 Task: Remove all calendars.
Action: Mouse moved to (847, 105)
Screenshot: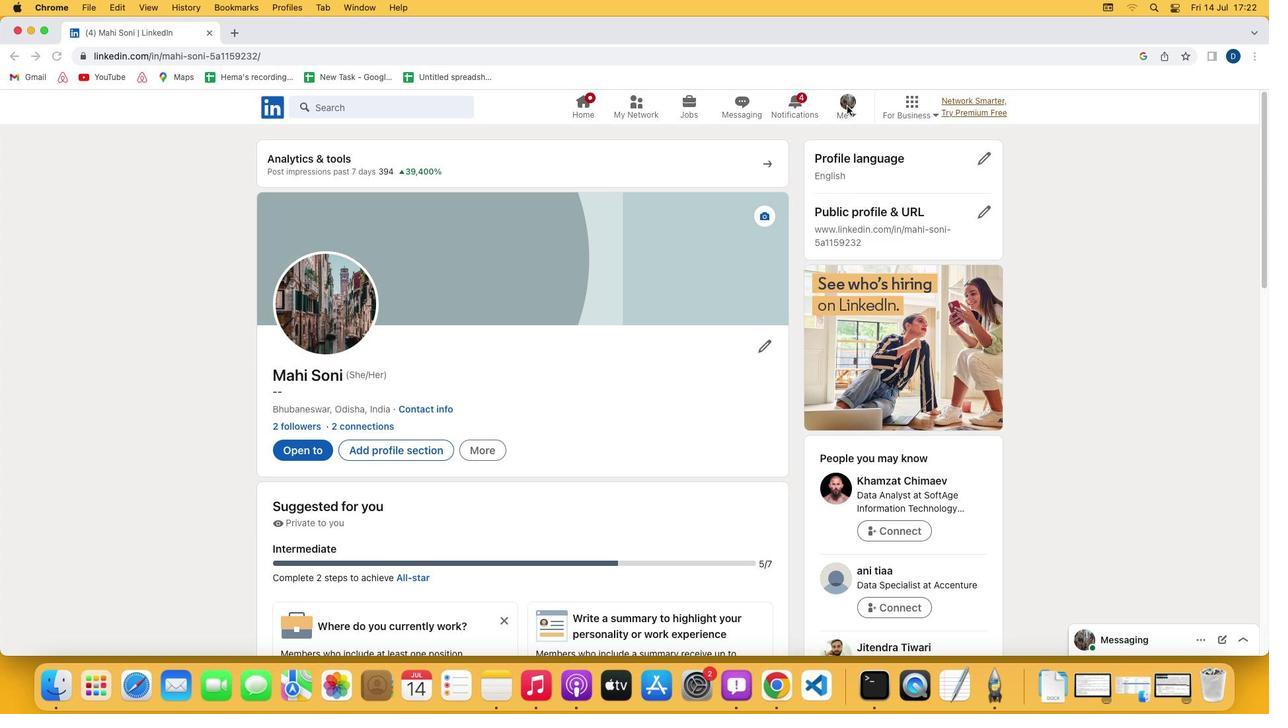 
Action: Mouse pressed left at (847, 105)
Screenshot: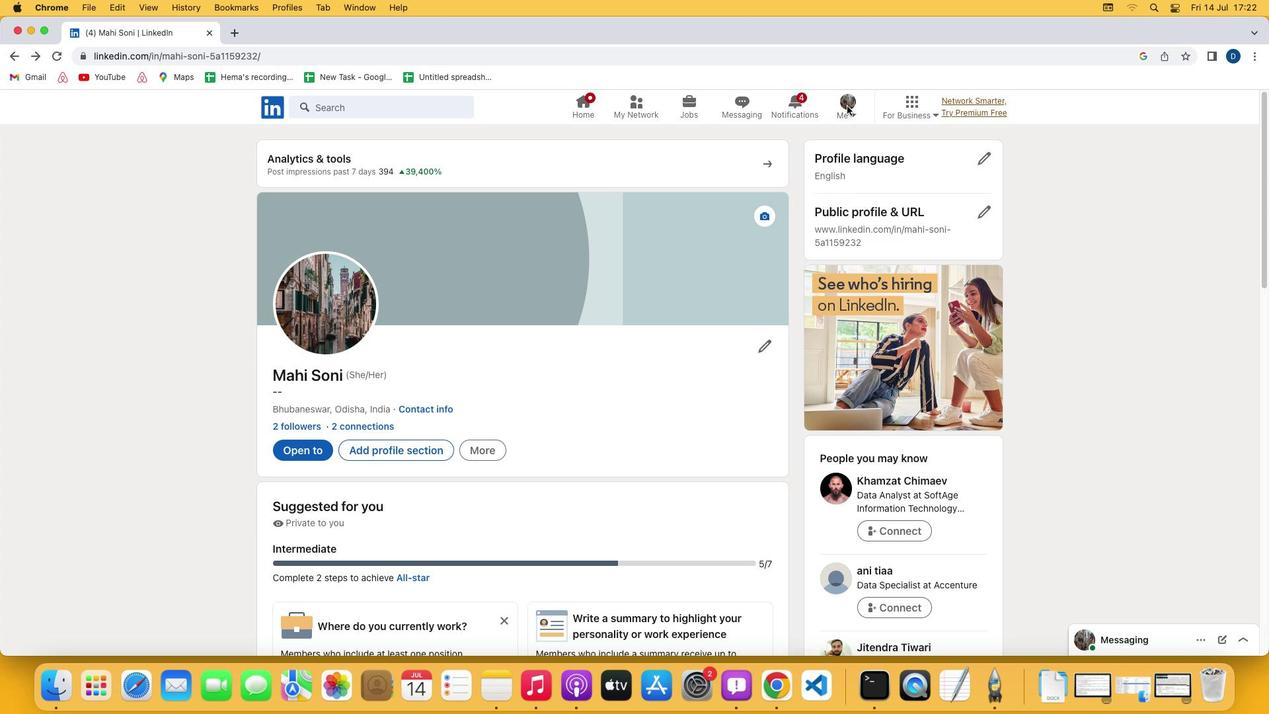 
Action: Mouse moved to (847, 105)
Screenshot: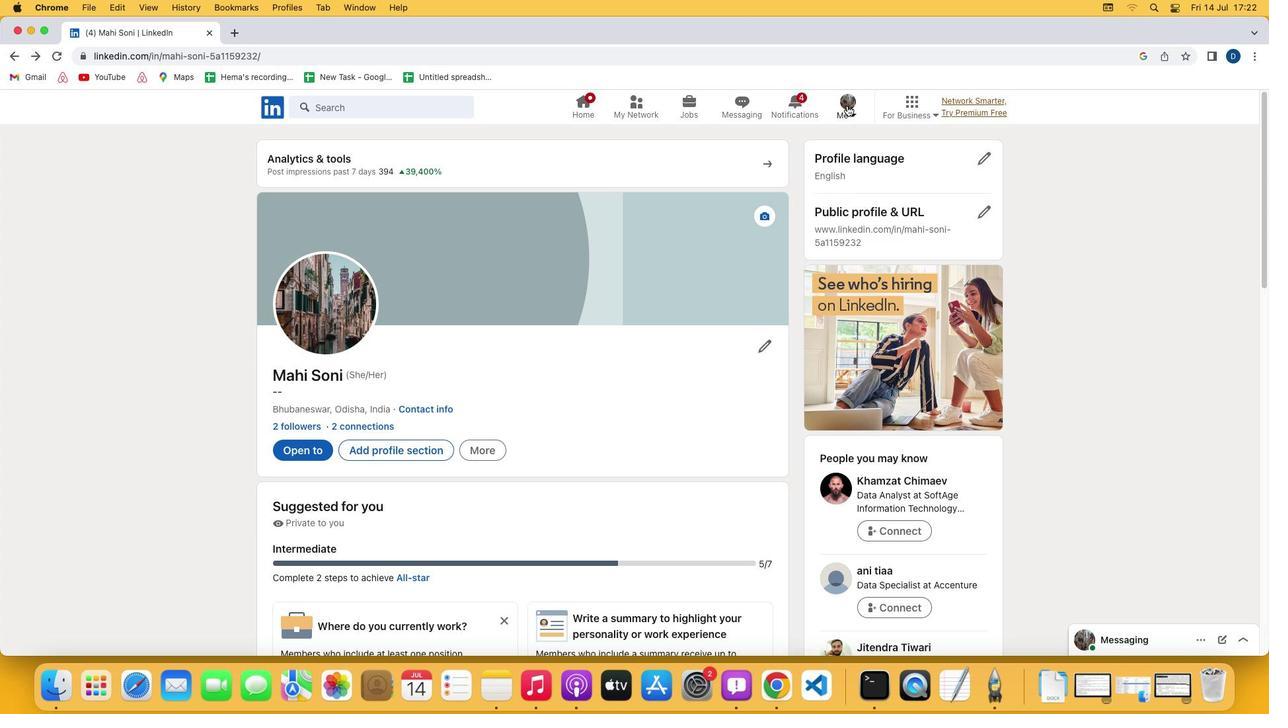 
Action: Mouse pressed left at (847, 105)
Screenshot: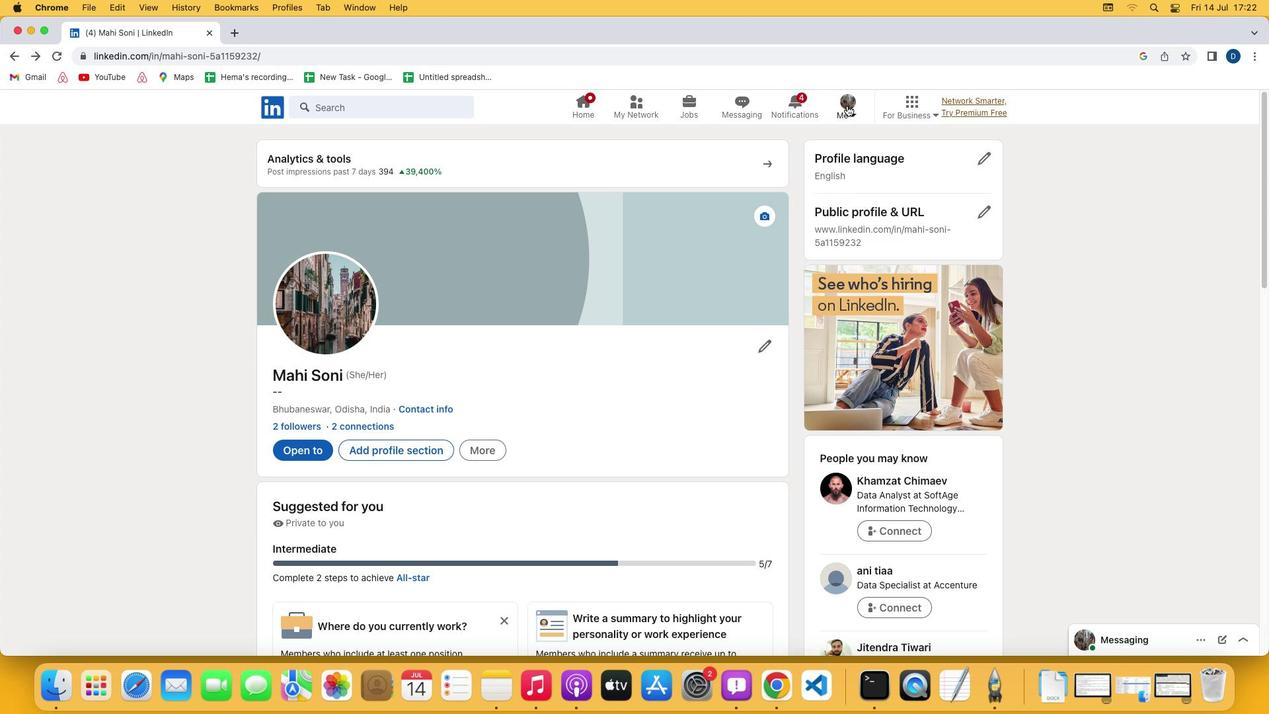 
Action: Mouse moved to (736, 249)
Screenshot: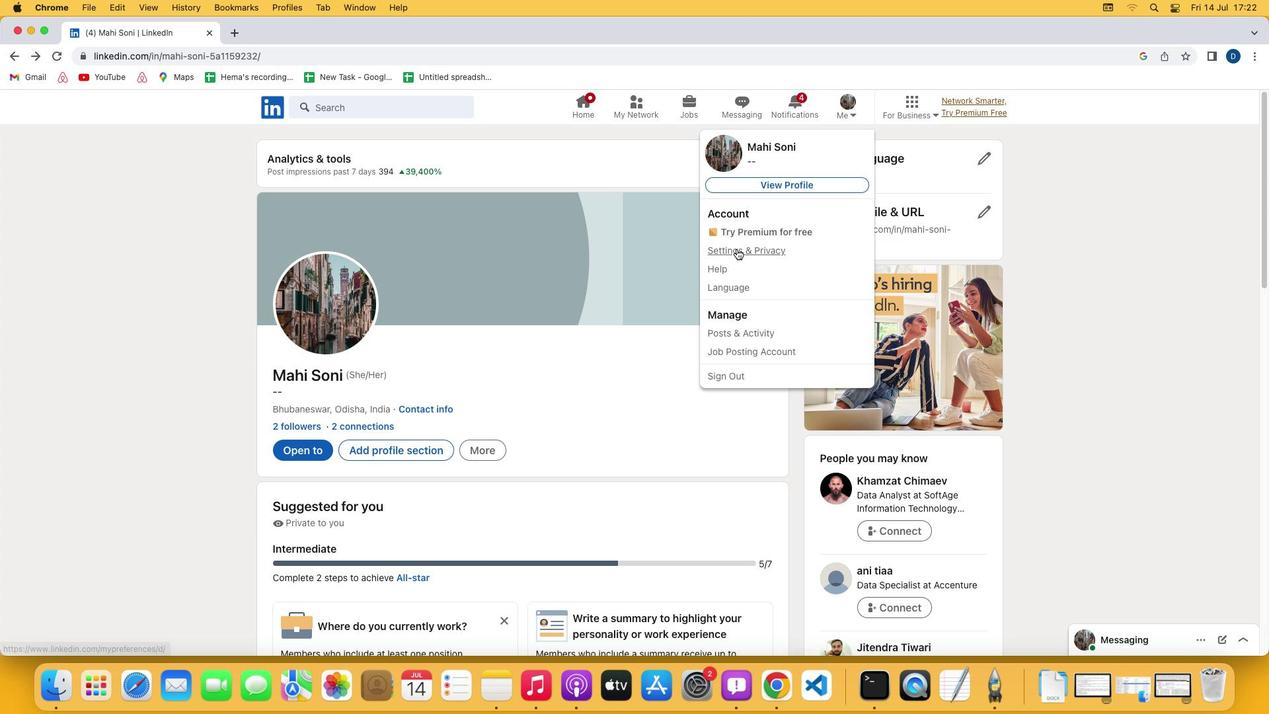 
Action: Mouse pressed left at (736, 249)
Screenshot: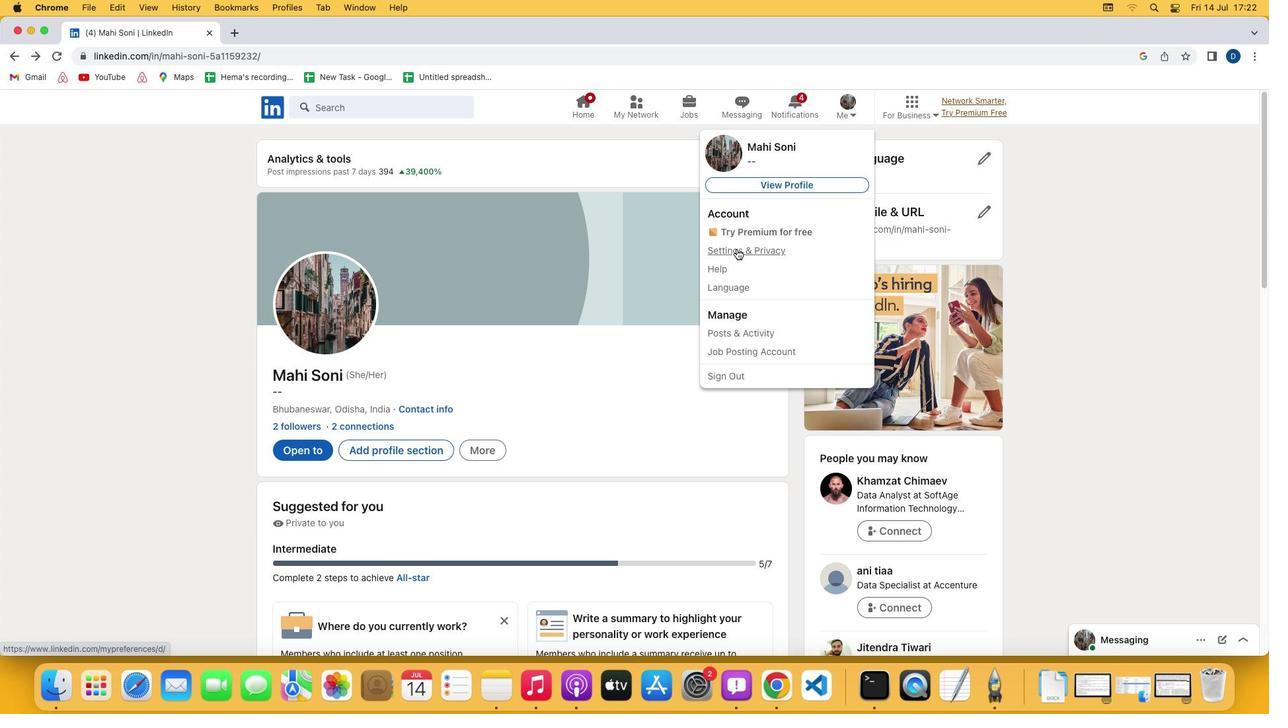 
Action: Mouse moved to (654, 408)
Screenshot: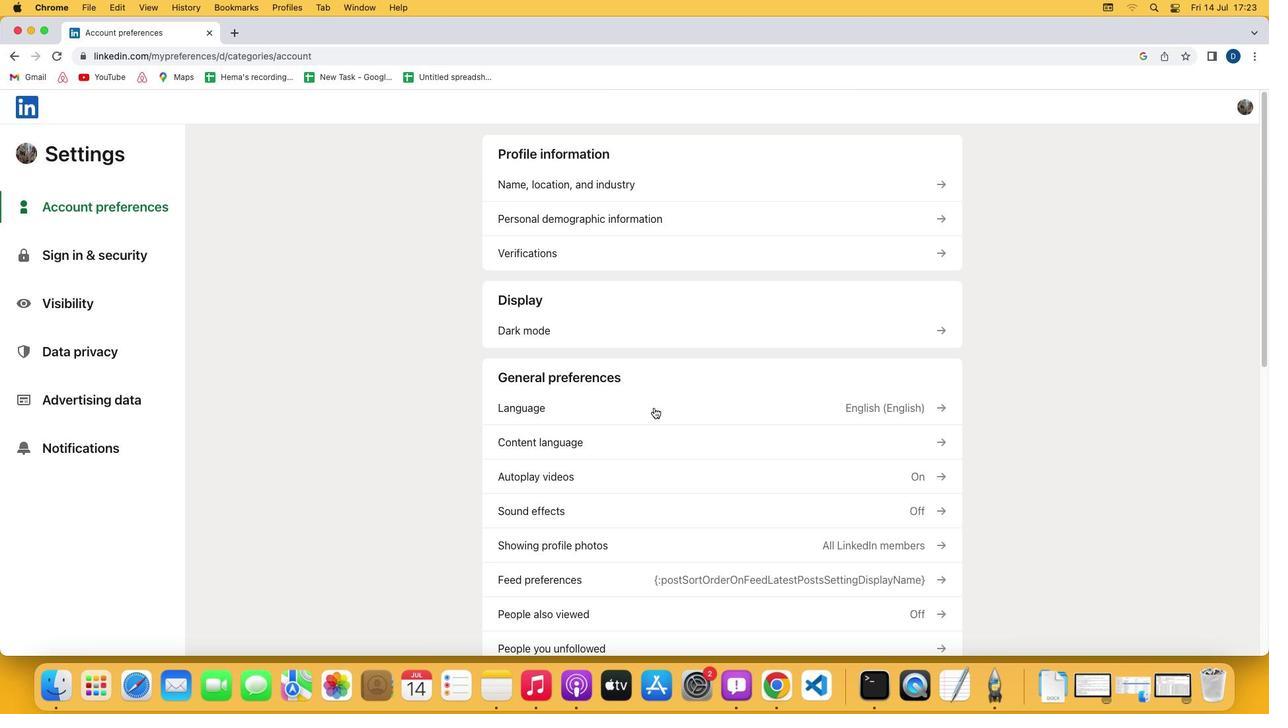 
Action: Mouse scrolled (654, 408) with delta (0, 0)
Screenshot: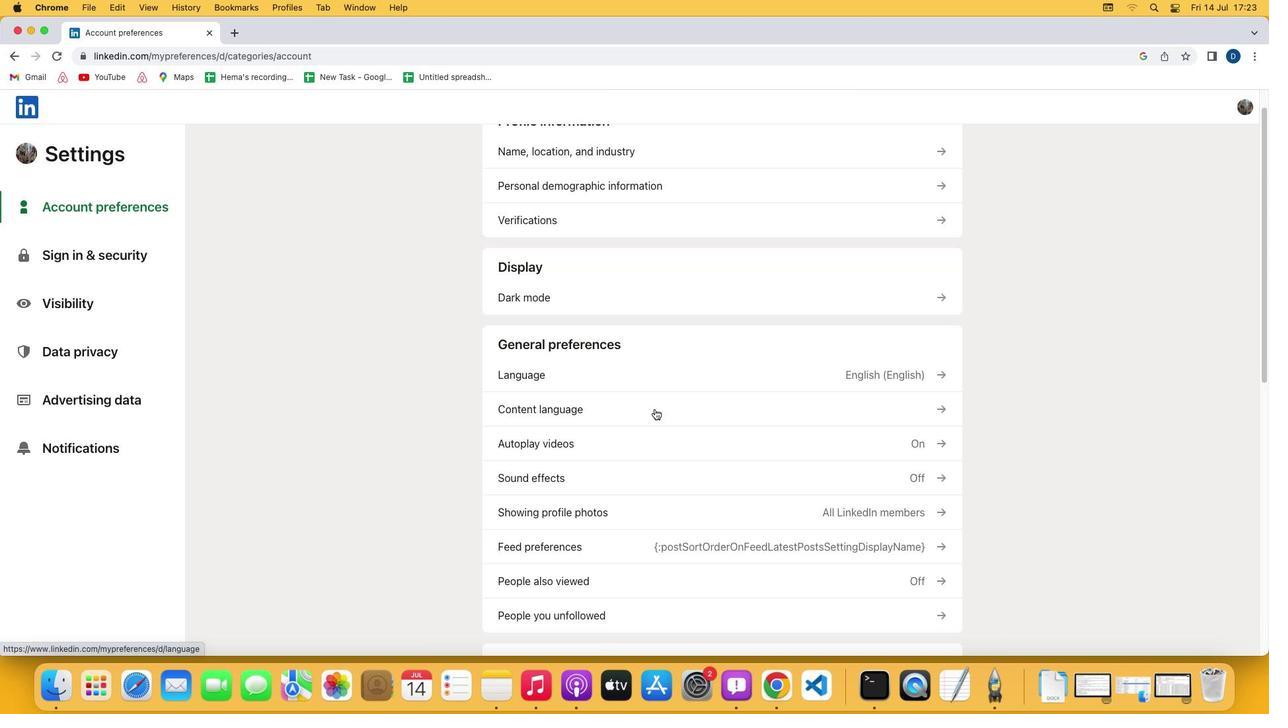 
Action: Mouse moved to (654, 408)
Screenshot: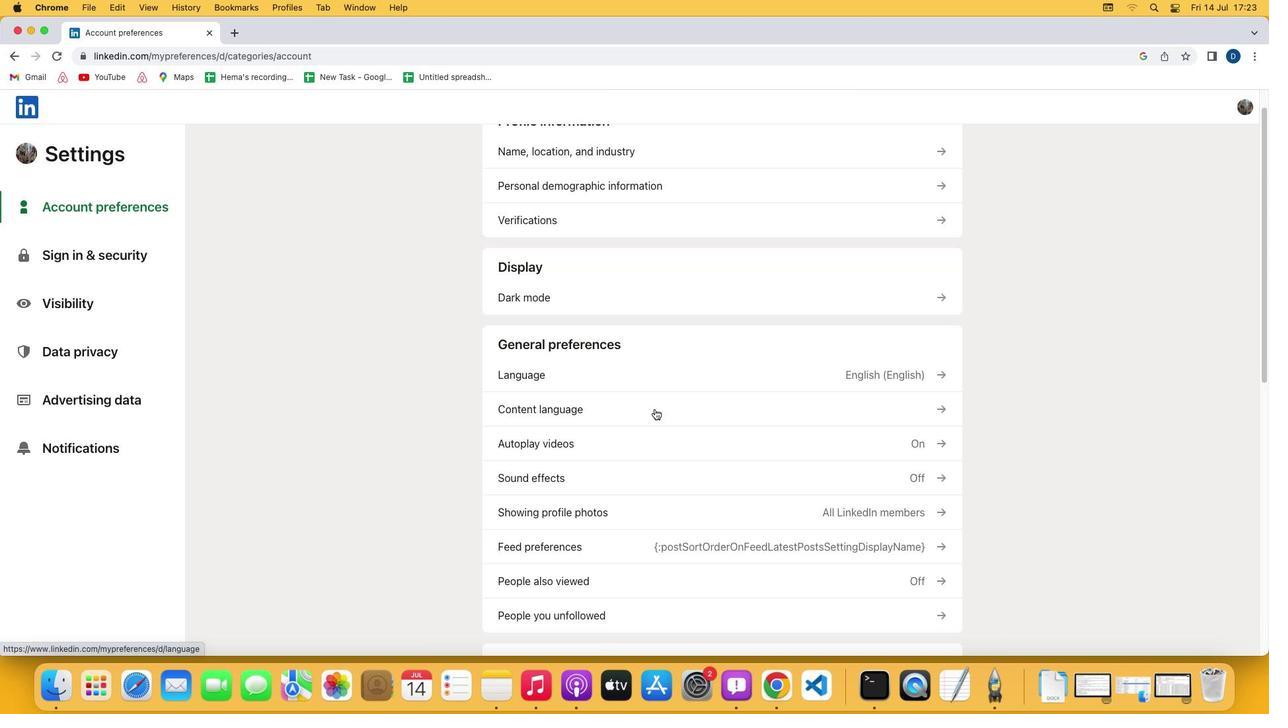 
Action: Mouse scrolled (654, 408) with delta (0, 0)
Screenshot: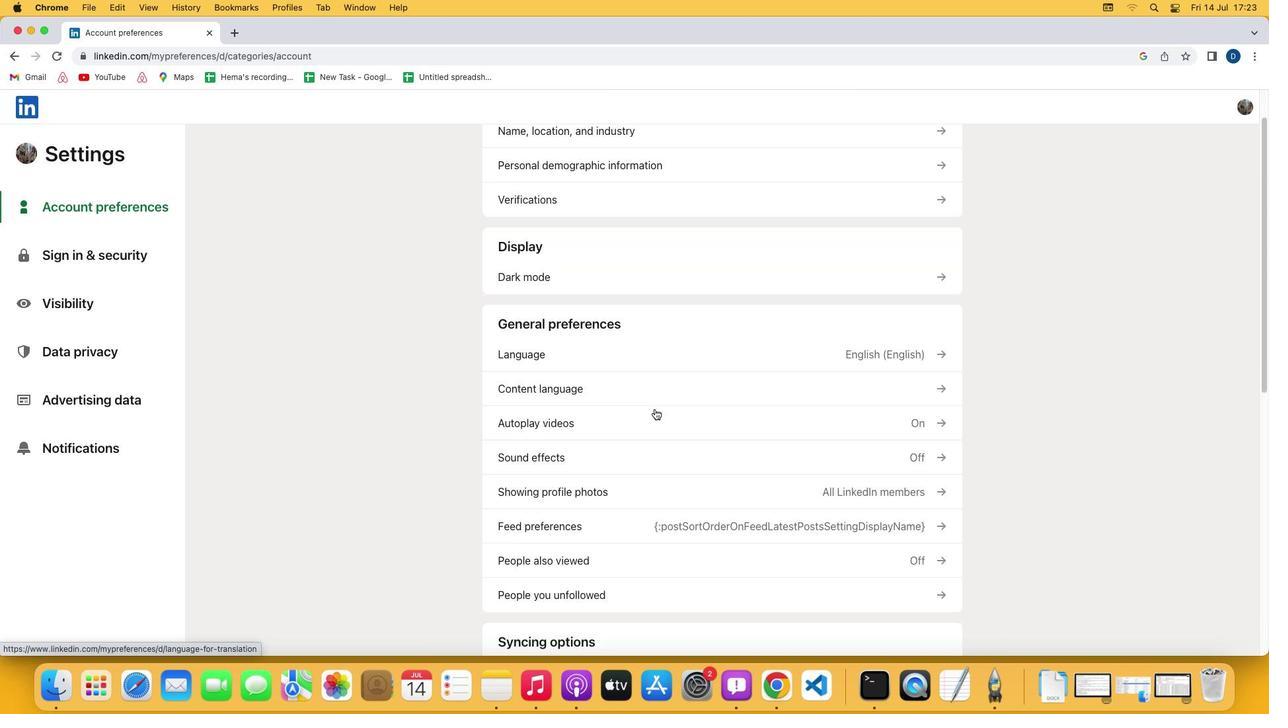 
Action: Mouse moved to (654, 408)
Screenshot: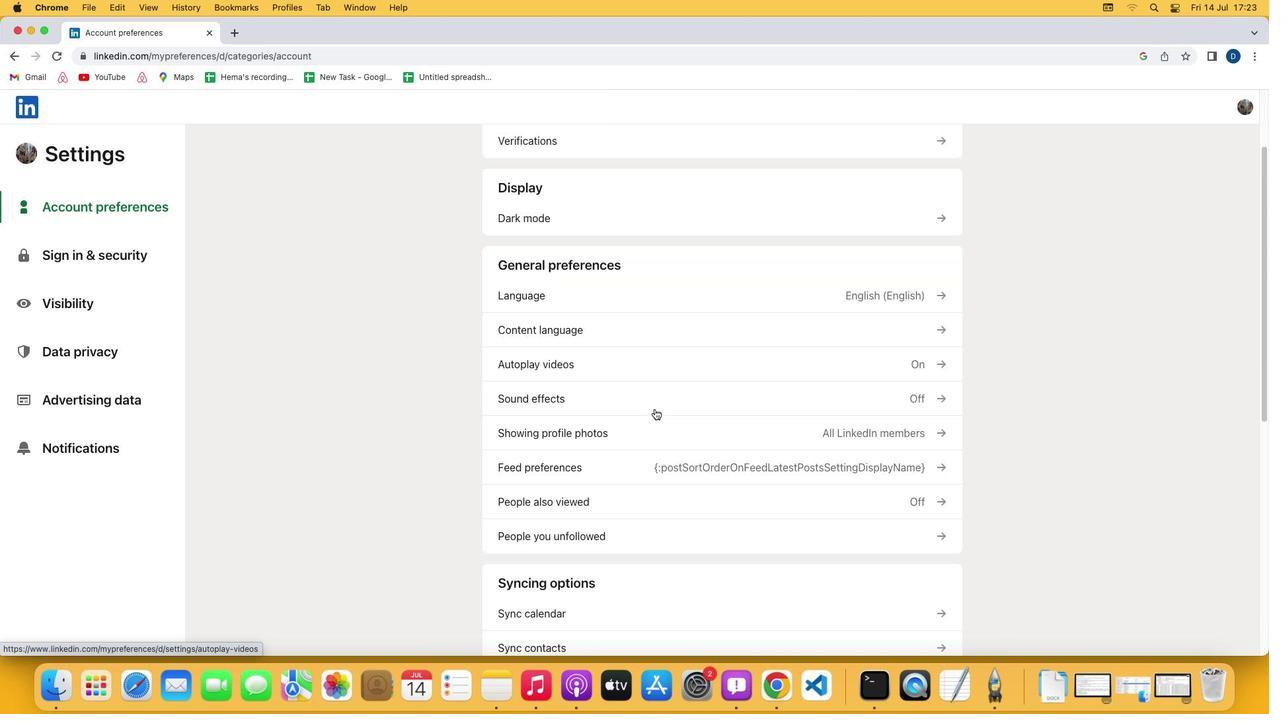 
Action: Mouse scrolled (654, 408) with delta (0, -1)
Screenshot: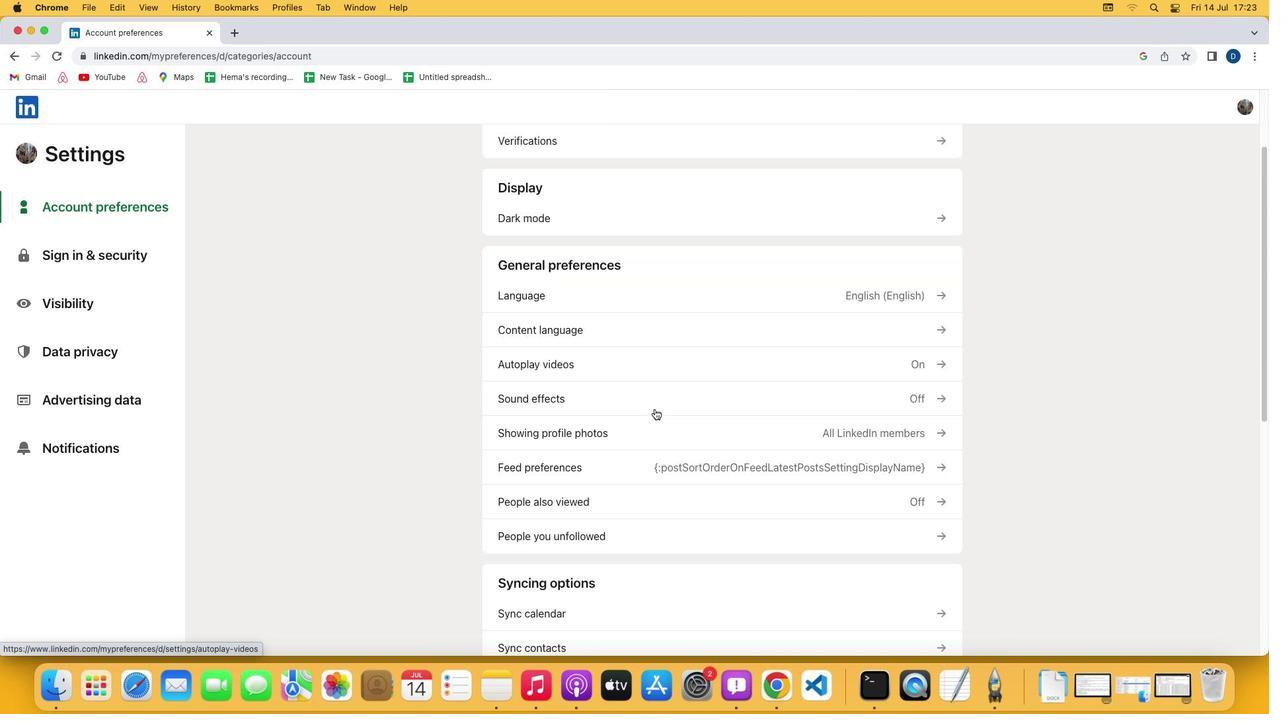 
Action: Mouse moved to (654, 408)
Screenshot: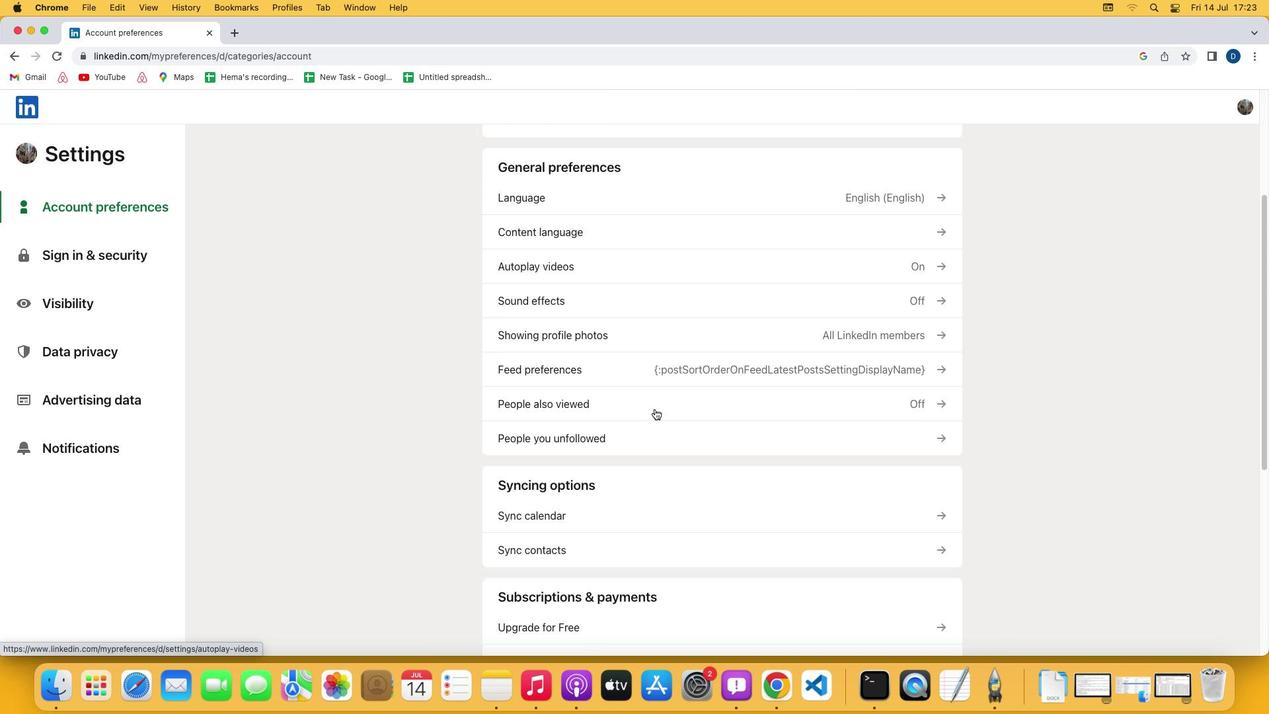 
Action: Mouse scrolled (654, 408) with delta (0, -2)
Screenshot: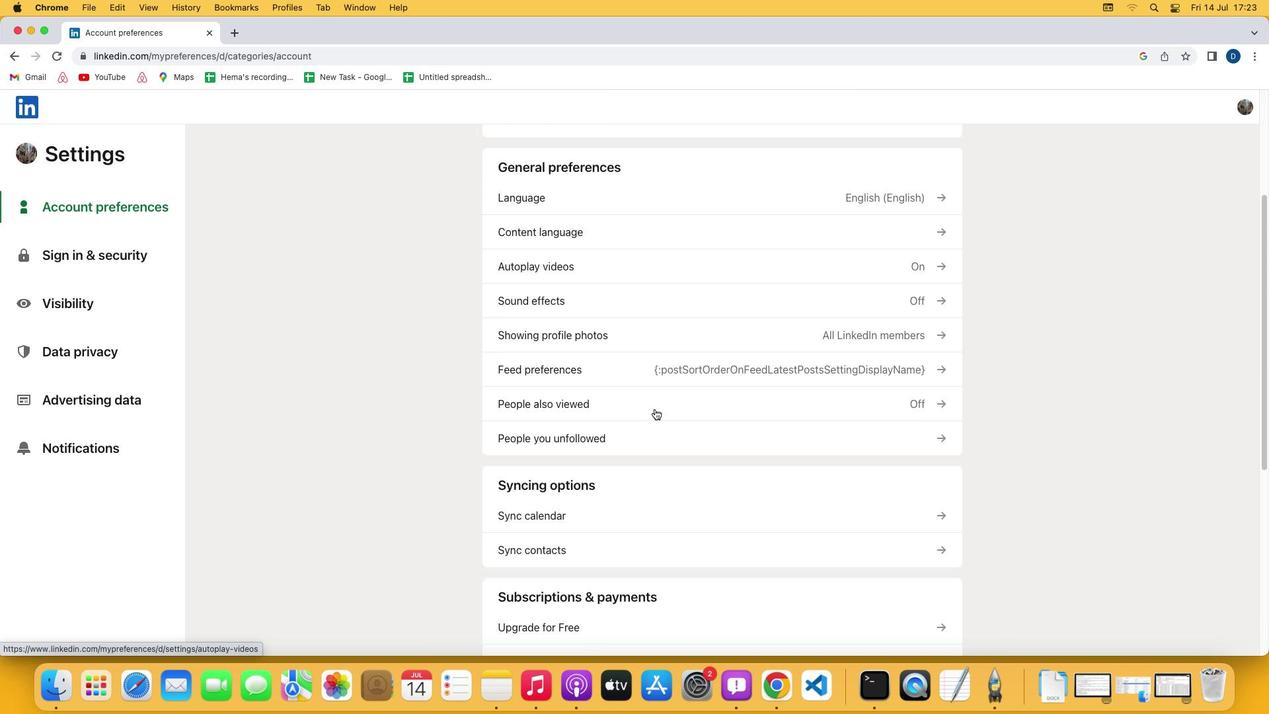 
Action: Mouse moved to (654, 410)
Screenshot: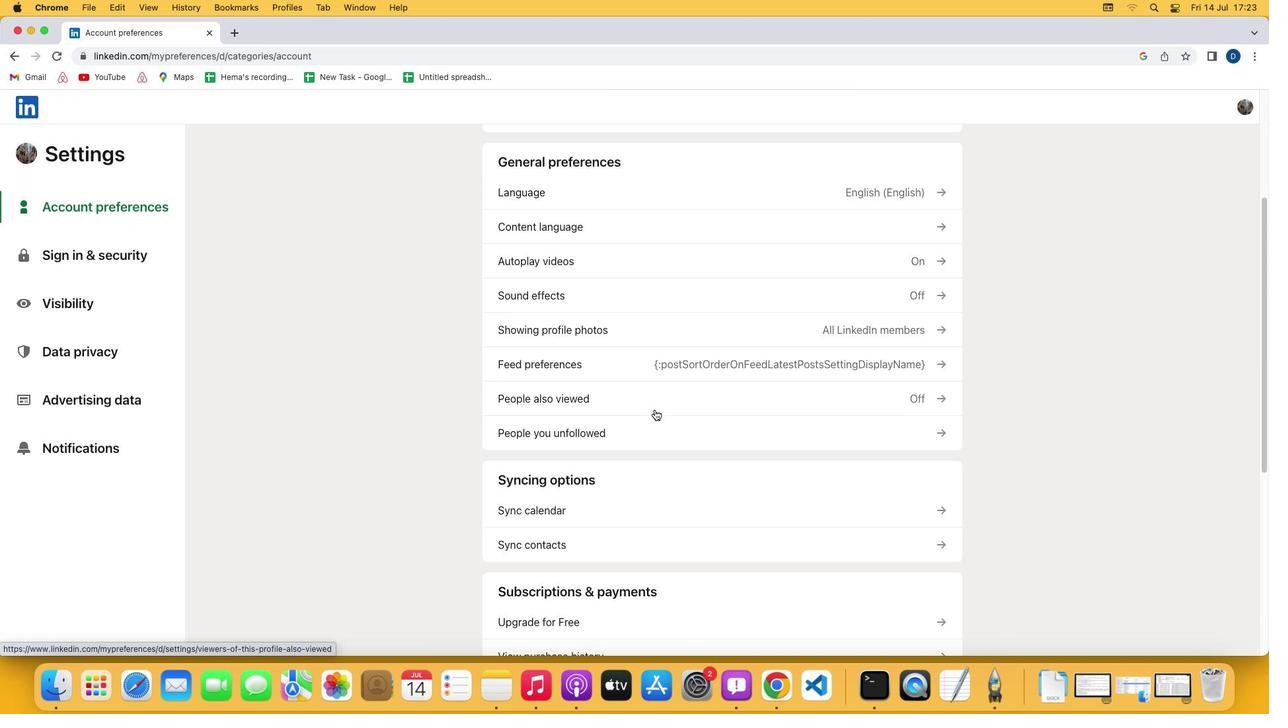 
Action: Mouse scrolled (654, 410) with delta (0, 0)
Screenshot: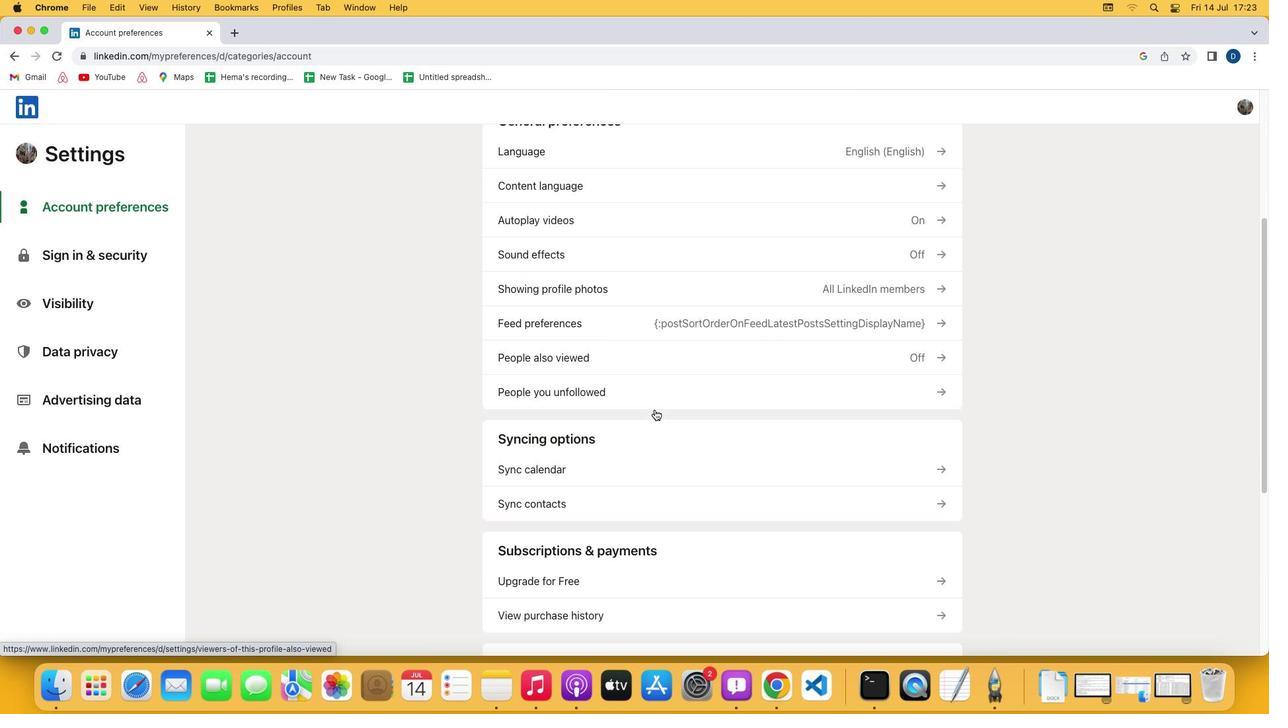 
Action: Mouse scrolled (654, 410) with delta (0, 0)
Screenshot: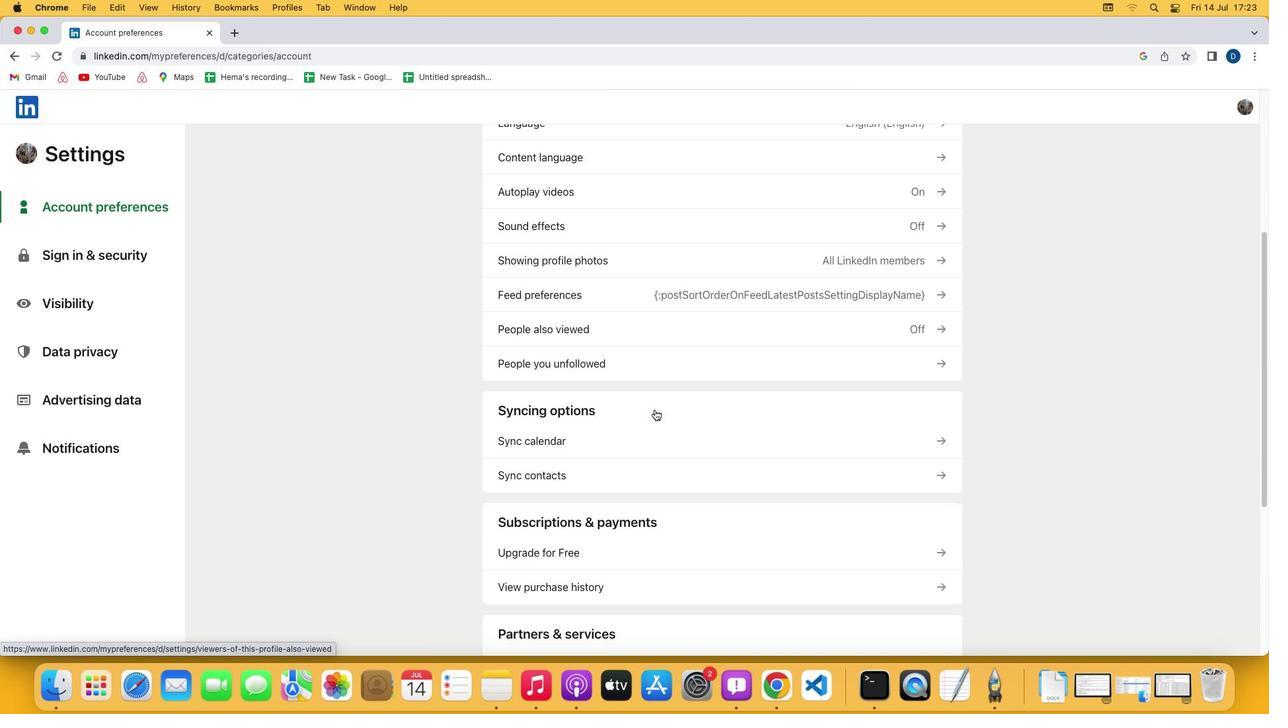 
Action: Mouse scrolled (654, 410) with delta (0, -1)
Screenshot: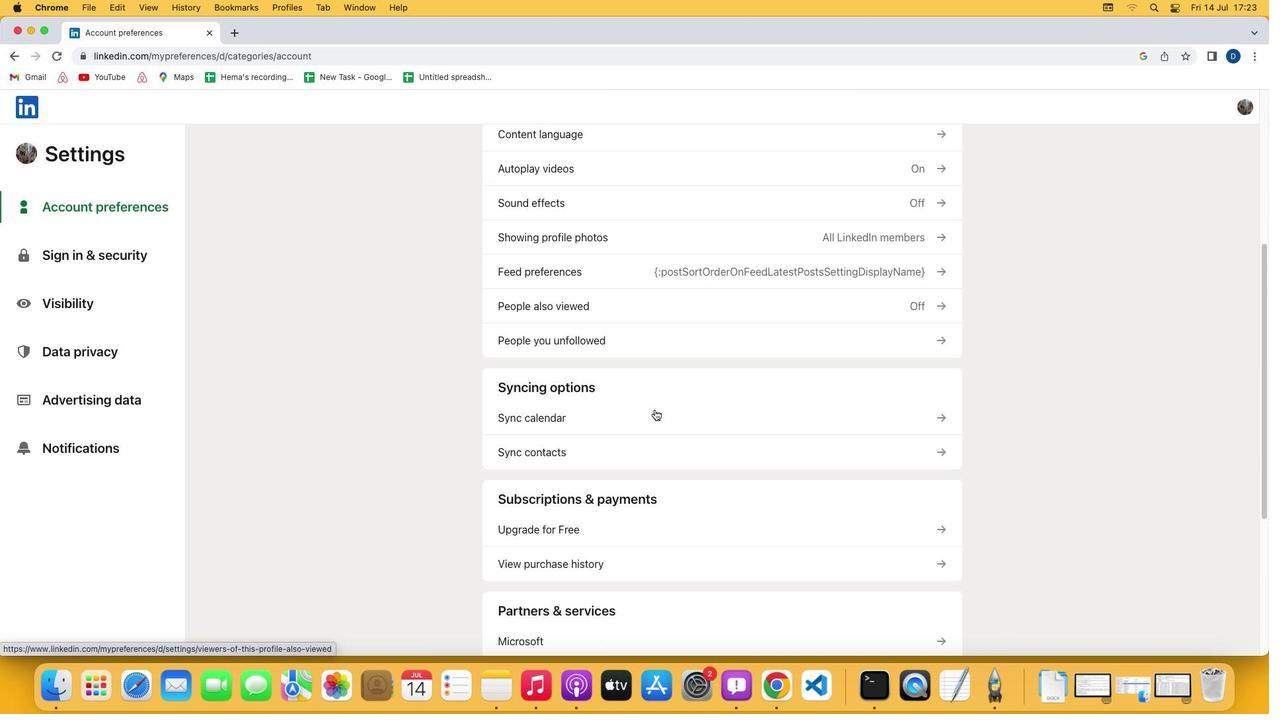 
Action: Mouse moved to (634, 408)
Screenshot: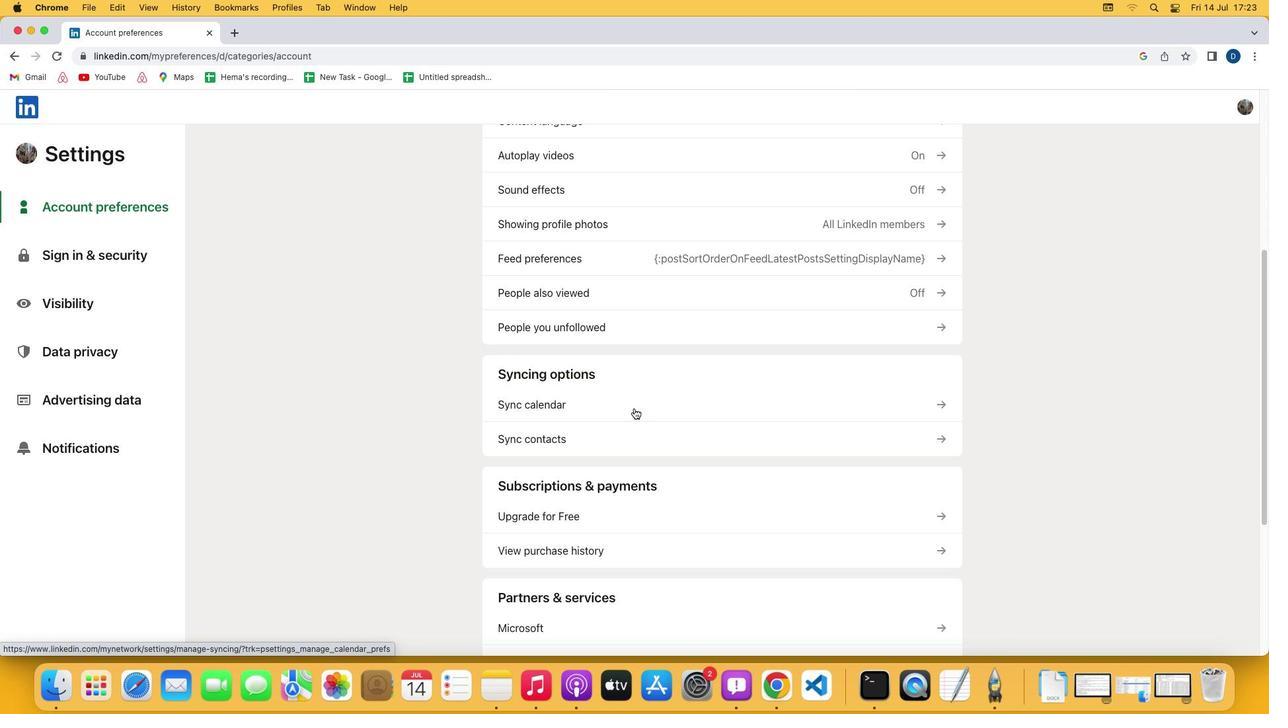 
Action: Mouse pressed left at (634, 408)
Screenshot: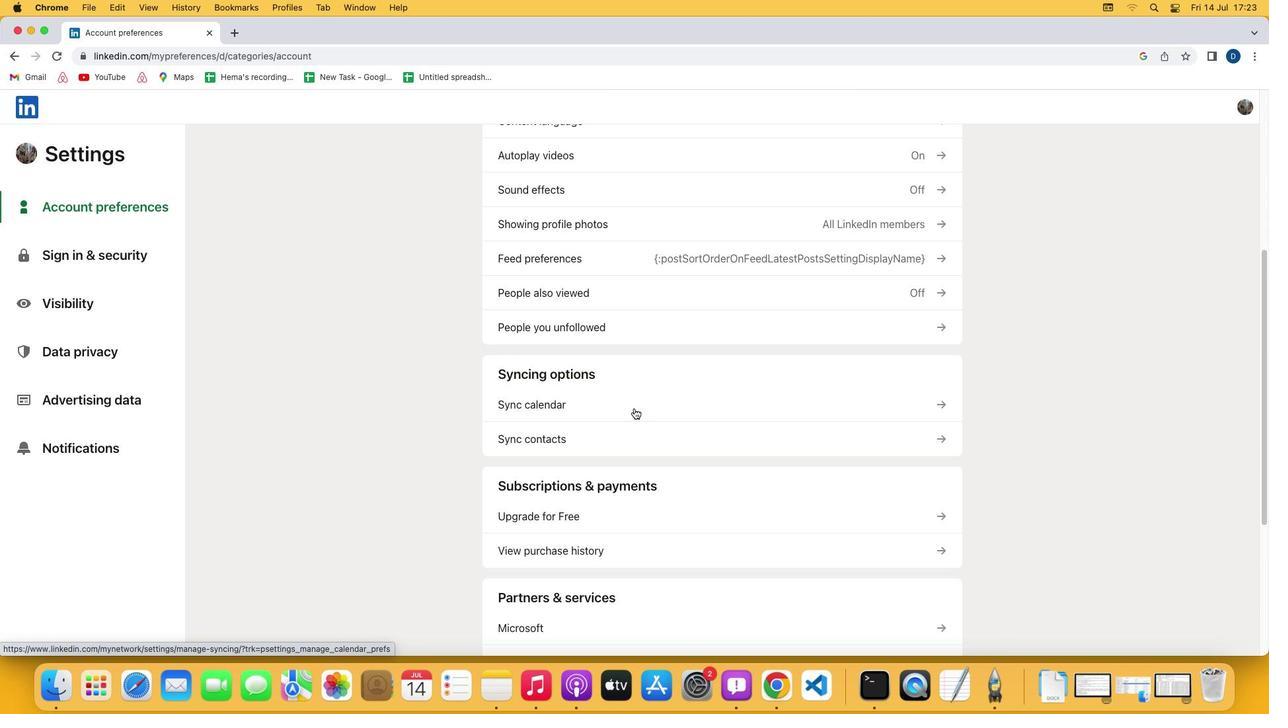 
Action: Mouse moved to (748, 227)
Screenshot: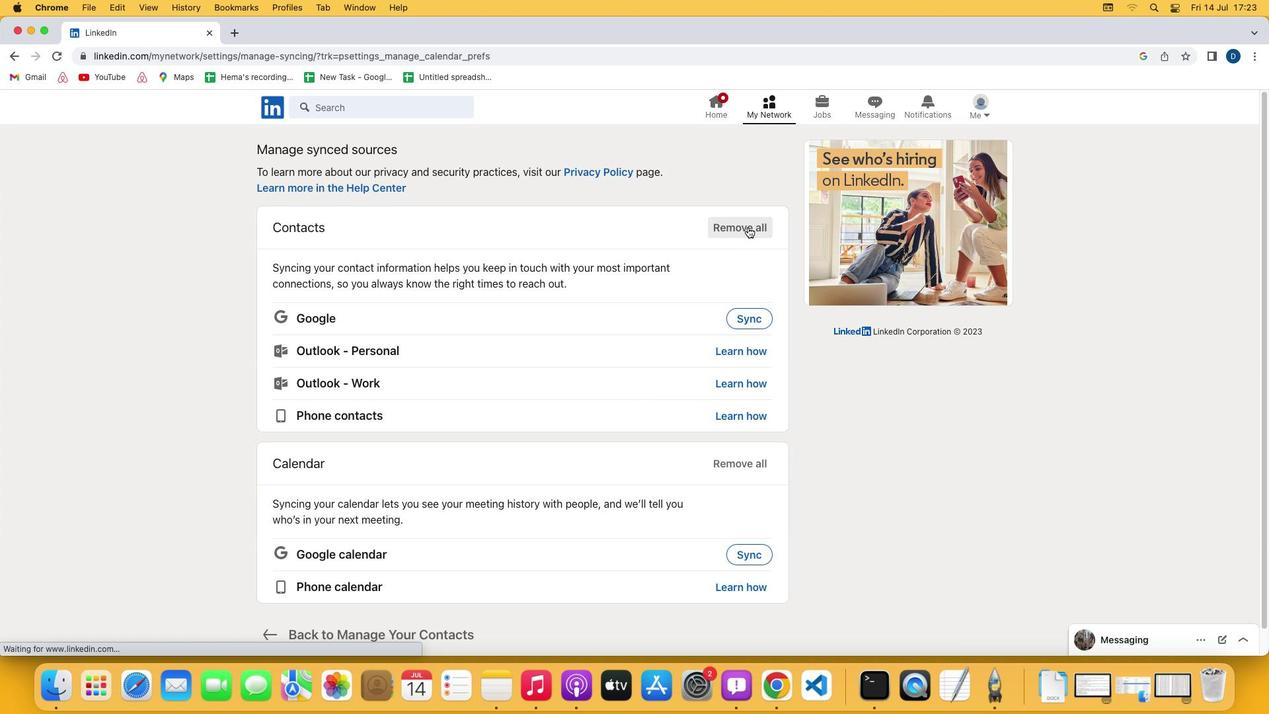 
Action: Mouse pressed left at (748, 227)
Screenshot: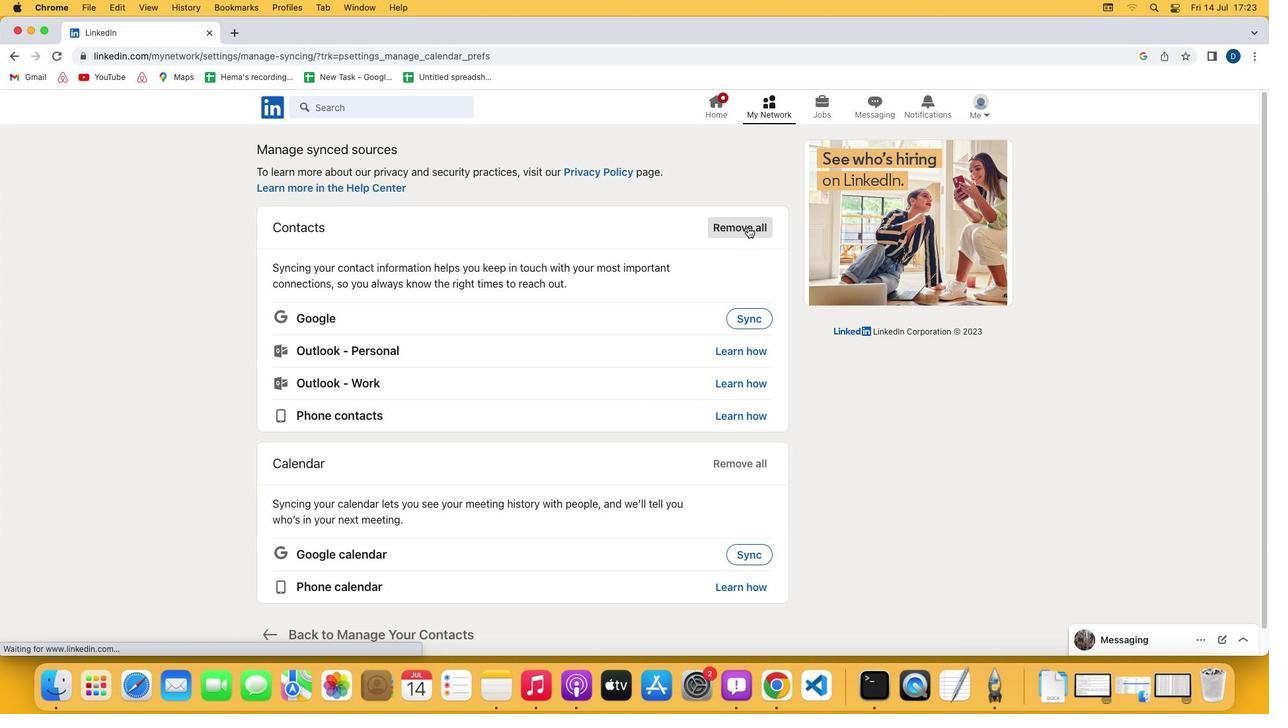 
Action: Mouse moved to (719, 239)
Screenshot: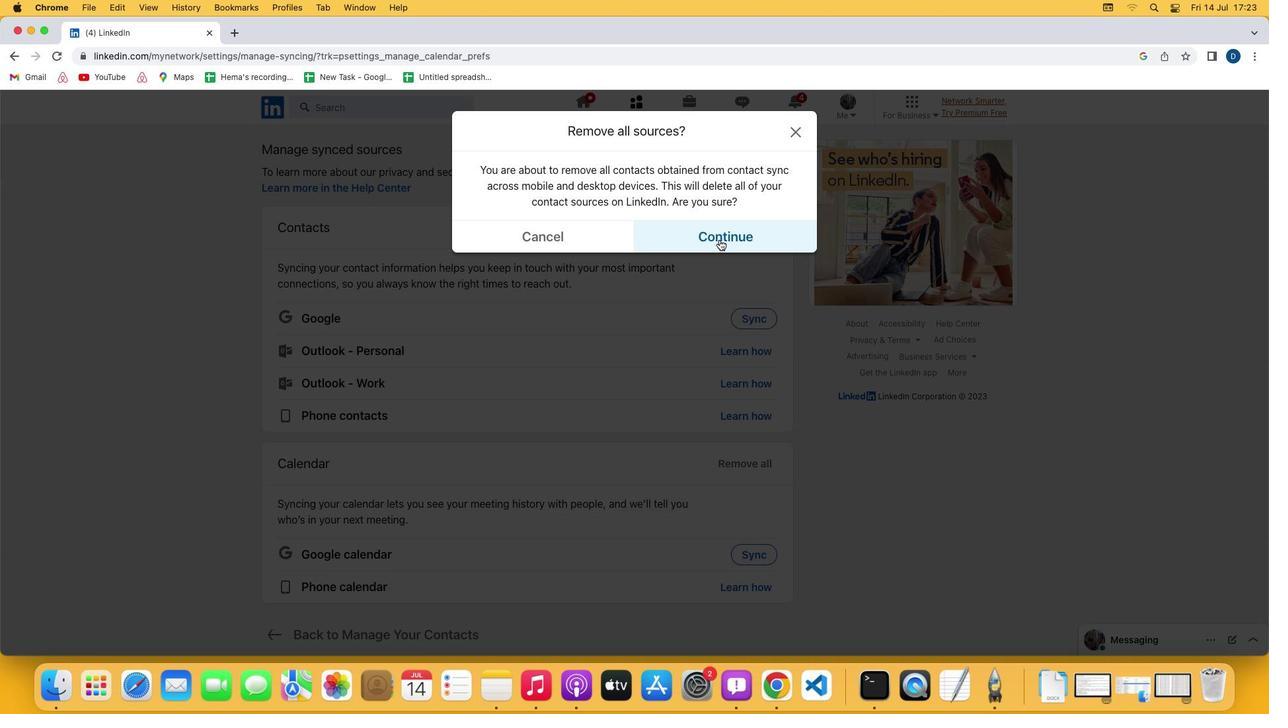 
Action: Mouse pressed left at (719, 239)
Screenshot: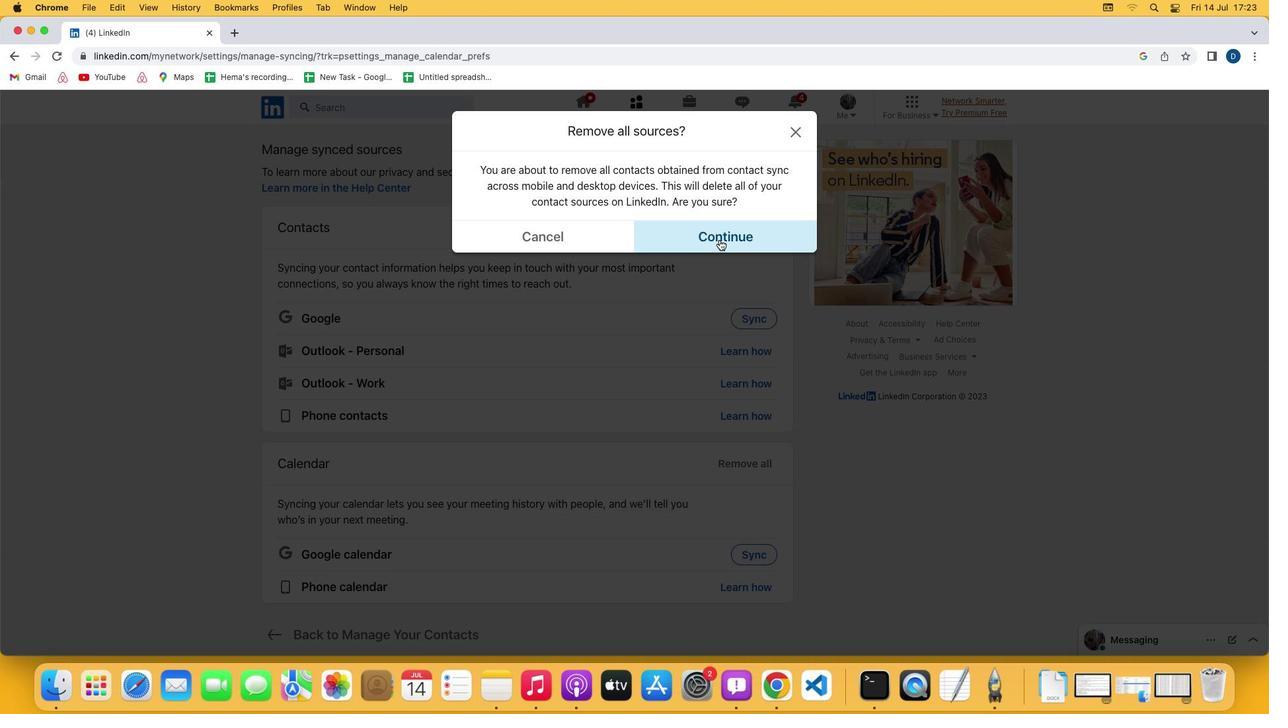 
